 Task: Create a section Feature Fling and in the section, add a milestone Cloud Management Platform (CMP) Implementation in the project AutoDesk
Action: Mouse moved to (433, 446)
Screenshot: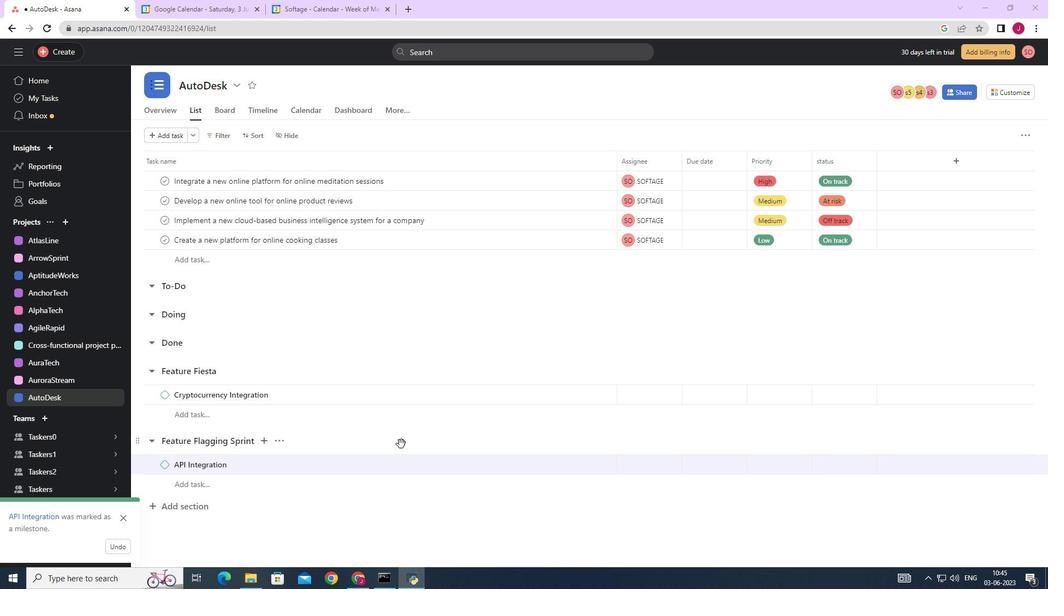 
Action: Mouse scrolled (433, 446) with delta (0, 0)
Screenshot: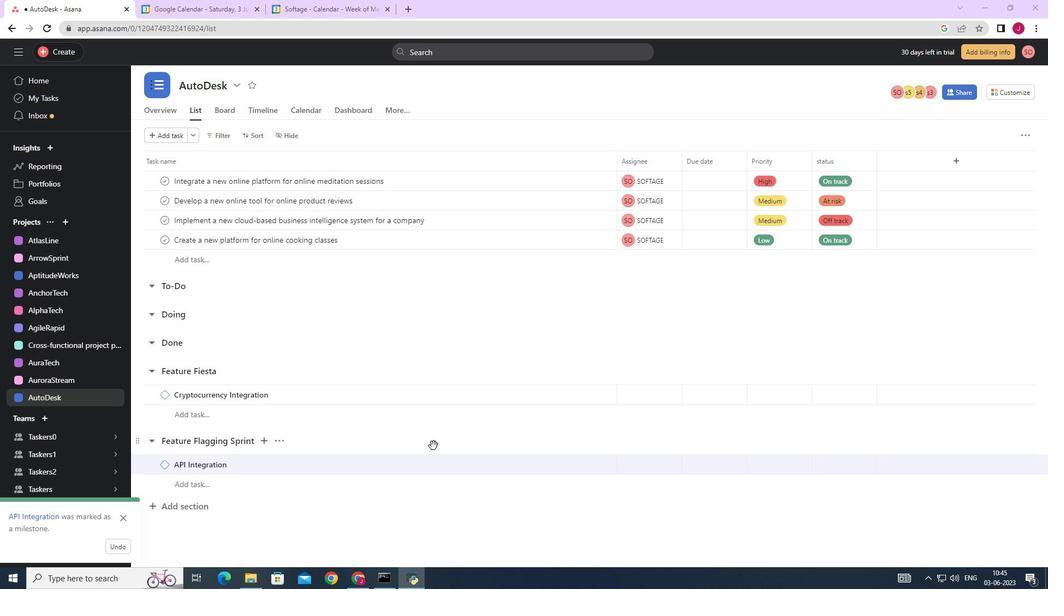 
Action: Mouse scrolled (433, 446) with delta (0, 0)
Screenshot: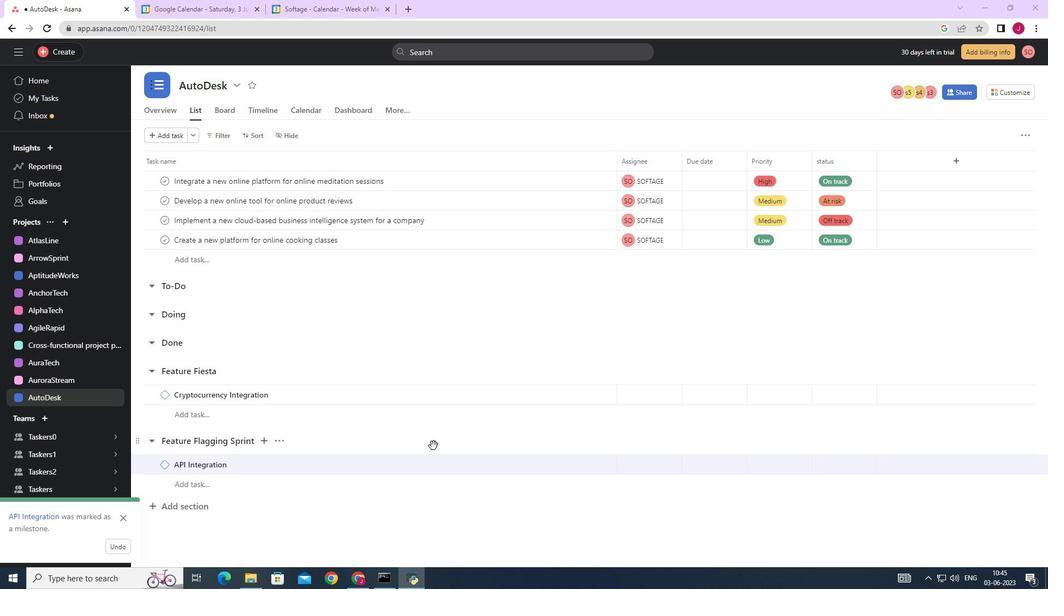 
Action: Mouse scrolled (433, 446) with delta (0, 0)
Screenshot: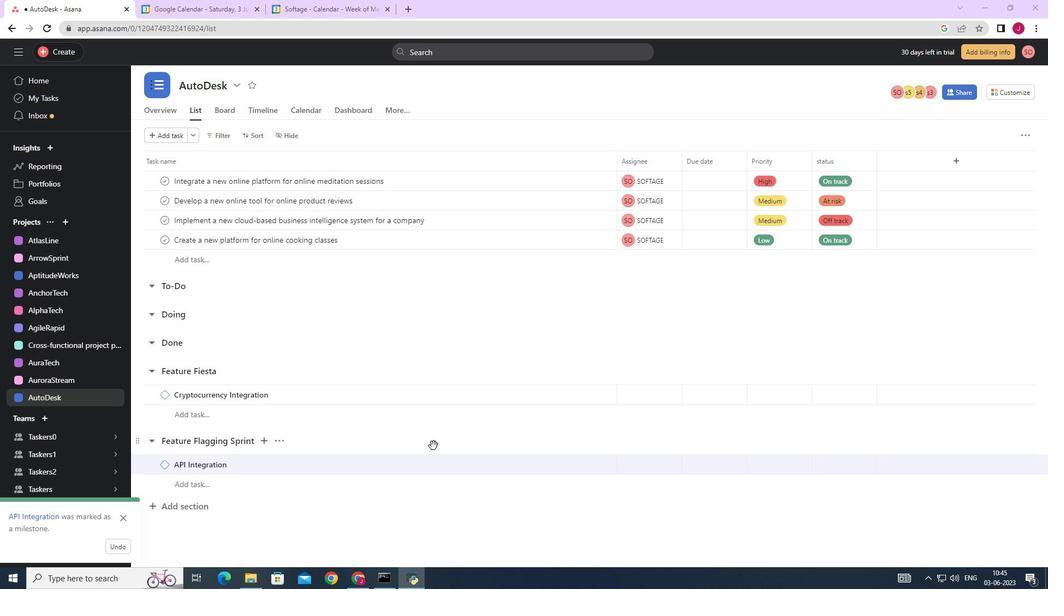 
Action: Mouse moved to (246, 455)
Screenshot: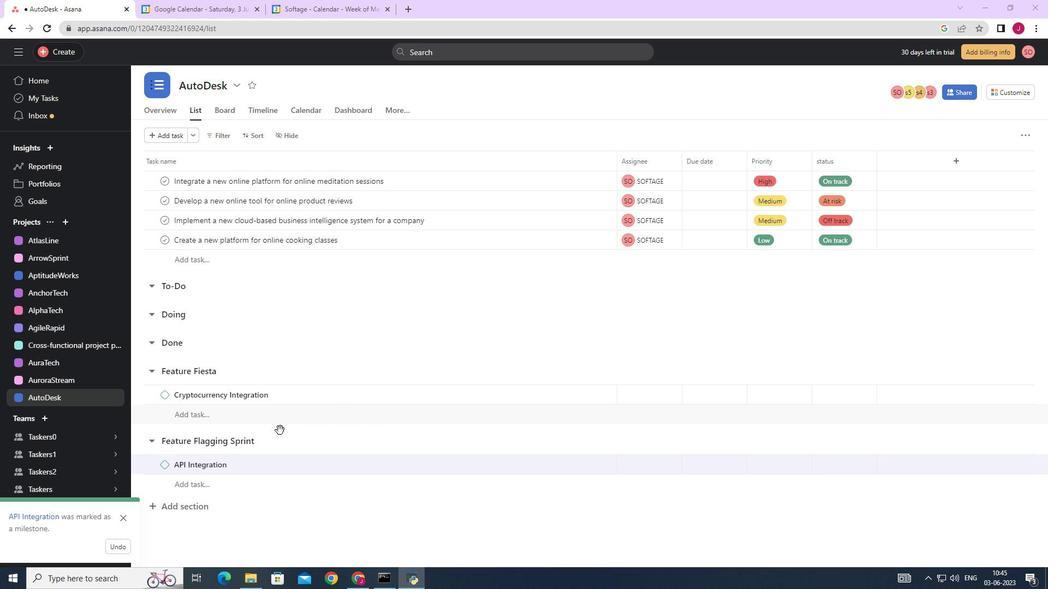 
Action: Mouse scrolled (246, 454) with delta (0, 0)
Screenshot: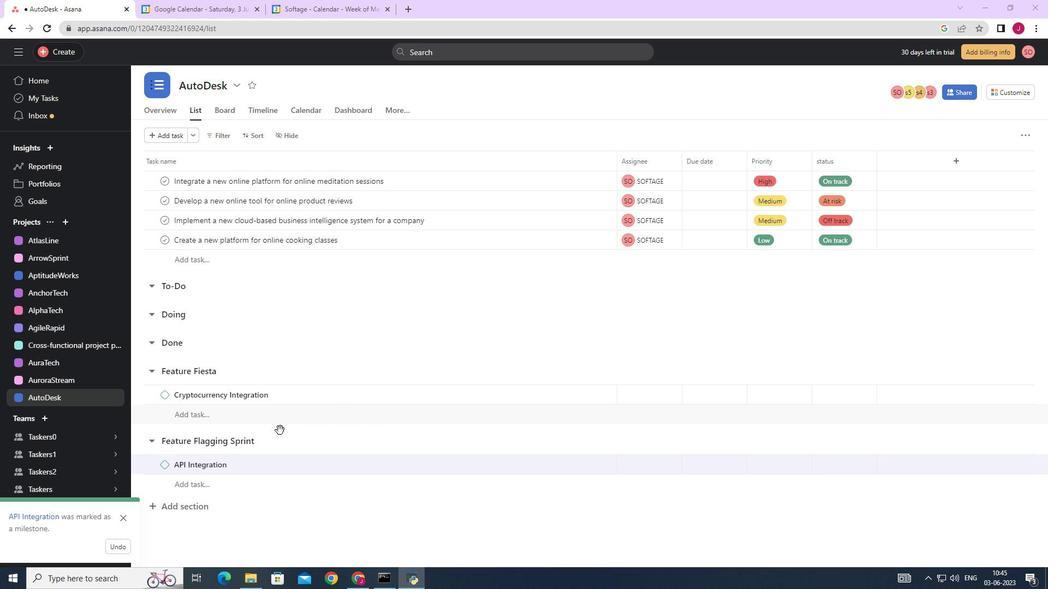 
Action: Mouse scrolled (246, 454) with delta (0, 0)
Screenshot: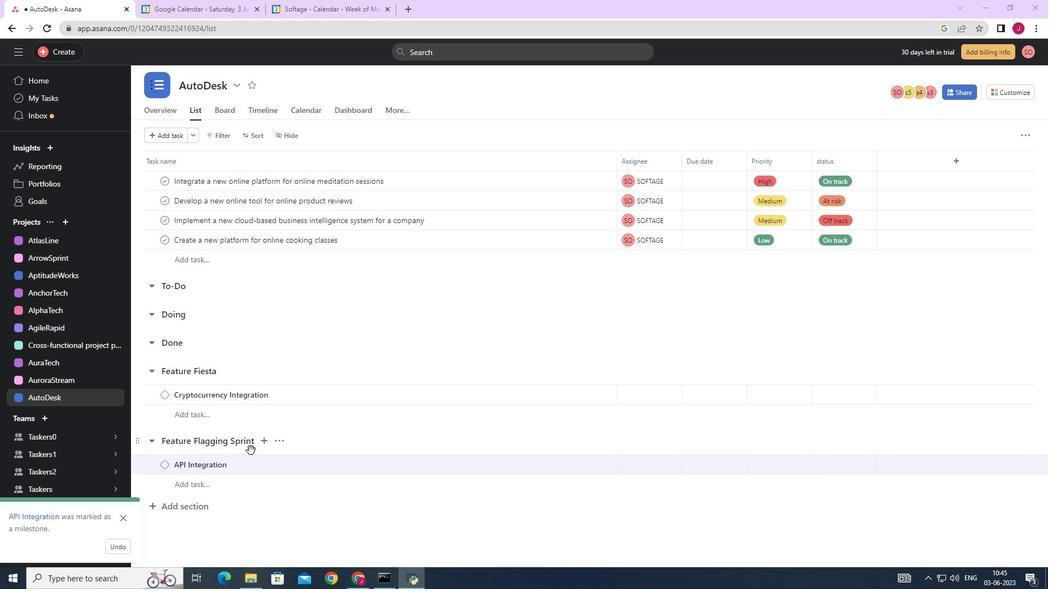 
Action: Mouse scrolled (246, 454) with delta (0, 0)
Screenshot: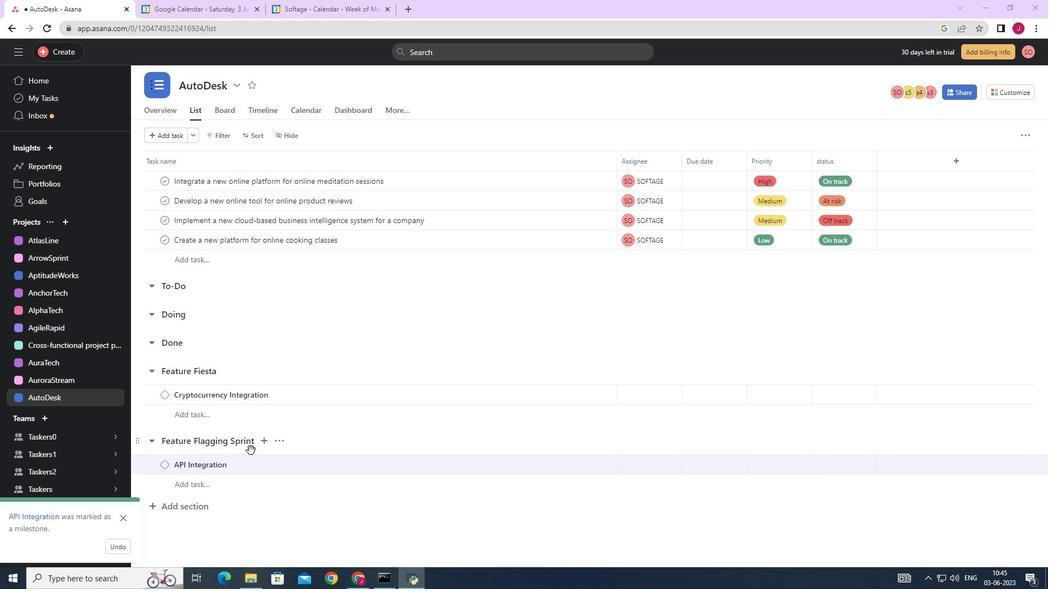 
Action: Mouse scrolled (246, 454) with delta (0, 0)
Screenshot: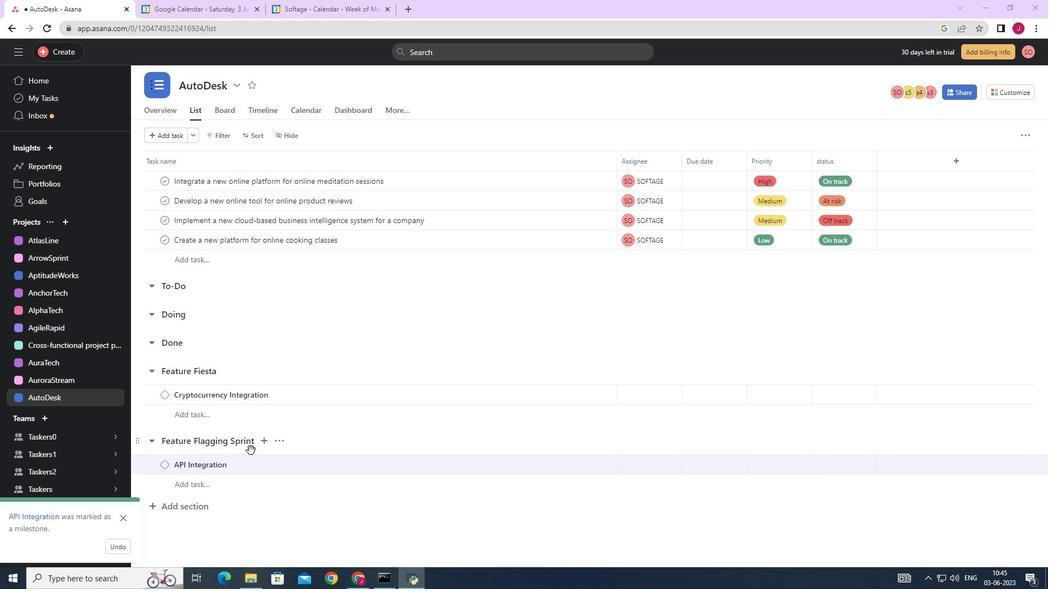 
Action: Mouse scrolled (246, 454) with delta (0, 0)
Screenshot: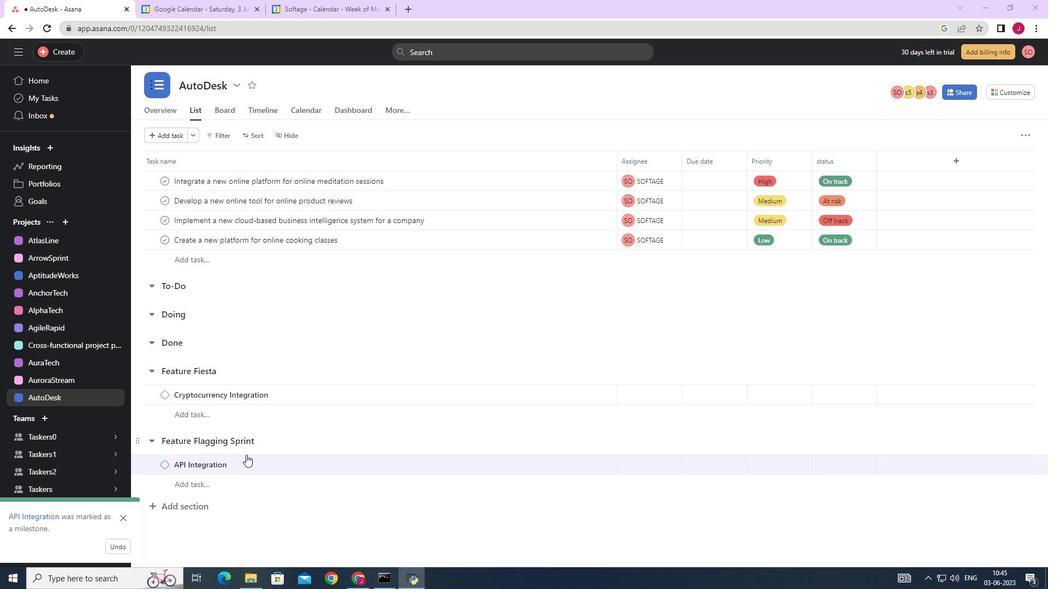 
Action: Mouse moved to (198, 508)
Screenshot: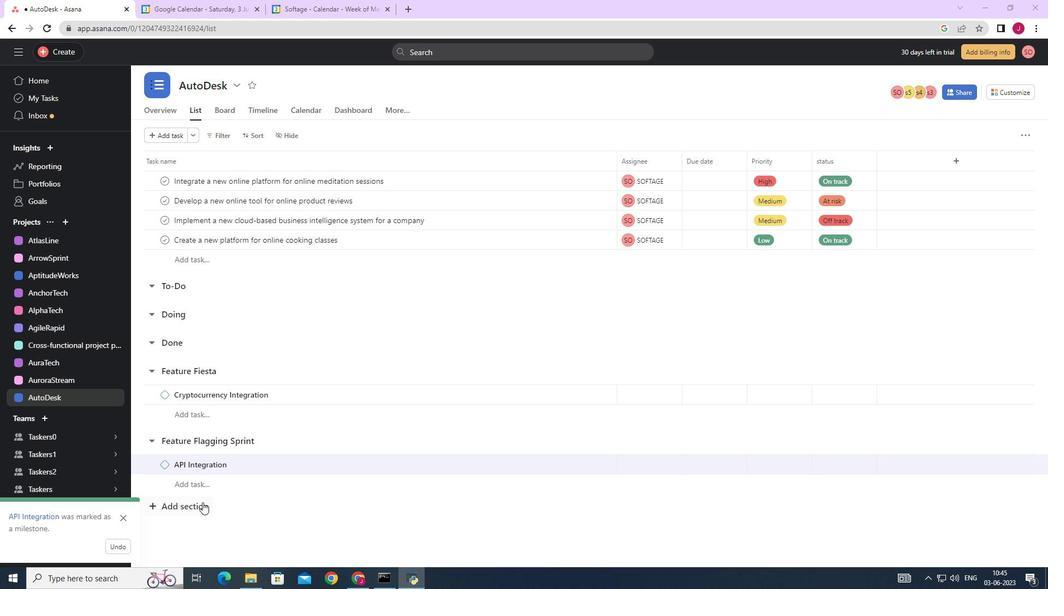 
Action: Mouse pressed left at (198, 508)
Screenshot: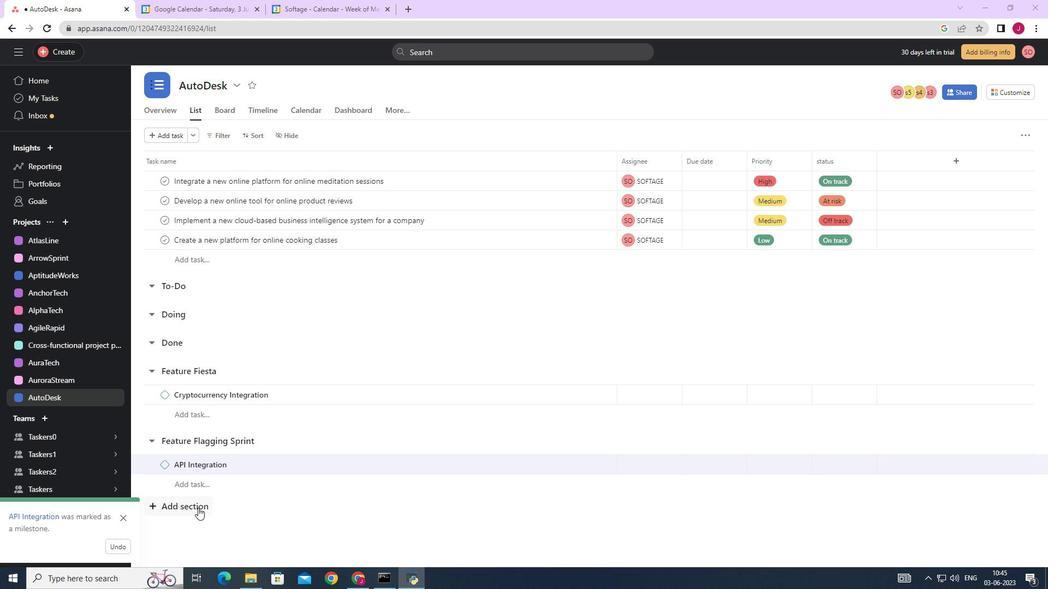 
Action: Mouse moved to (196, 508)
Screenshot: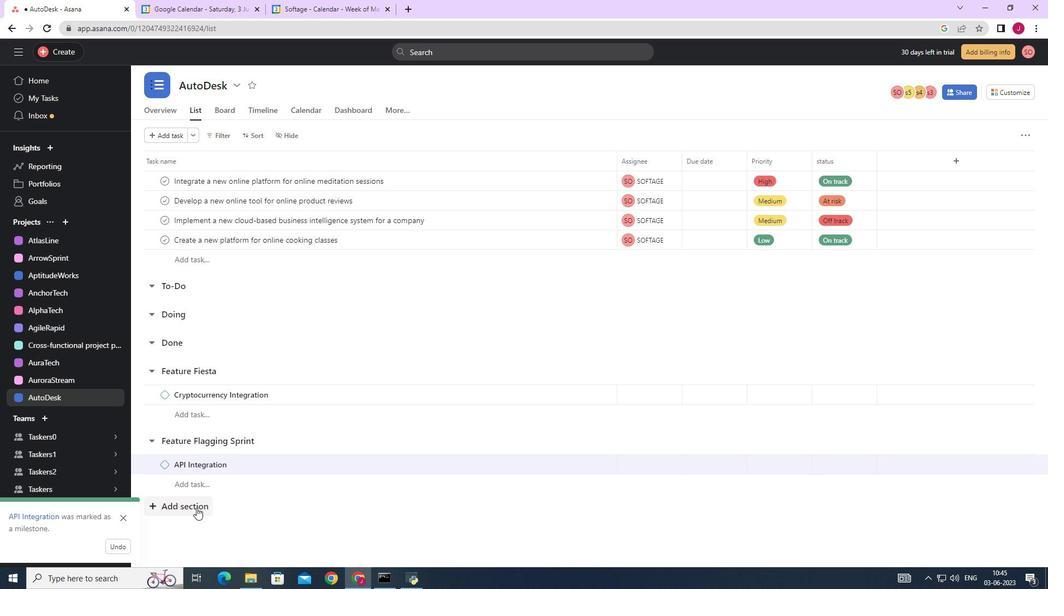 
Action: Key pressed <Key.caps_lock>F<Key.caps_lock>eature<Key.space><Key.caps_lock>F<Key.caps_lock>ling<Key.space><Key.enter><Key.caps_lock>C<Key.caps_lock>loud<Key.space><Key.caps_lock>M<Key.caps_lock>anagement<Key.space><Key.caps_lock>P<Key.caps_lock>latform<Key.space><Key.shift_r>(<Key.caps_lock>CMP<Key.shift_r><Key.shift_r><Key.shift_r><Key.shift_r>)<Key.space>I<Key.caps_lock>mplementation
Screenshot: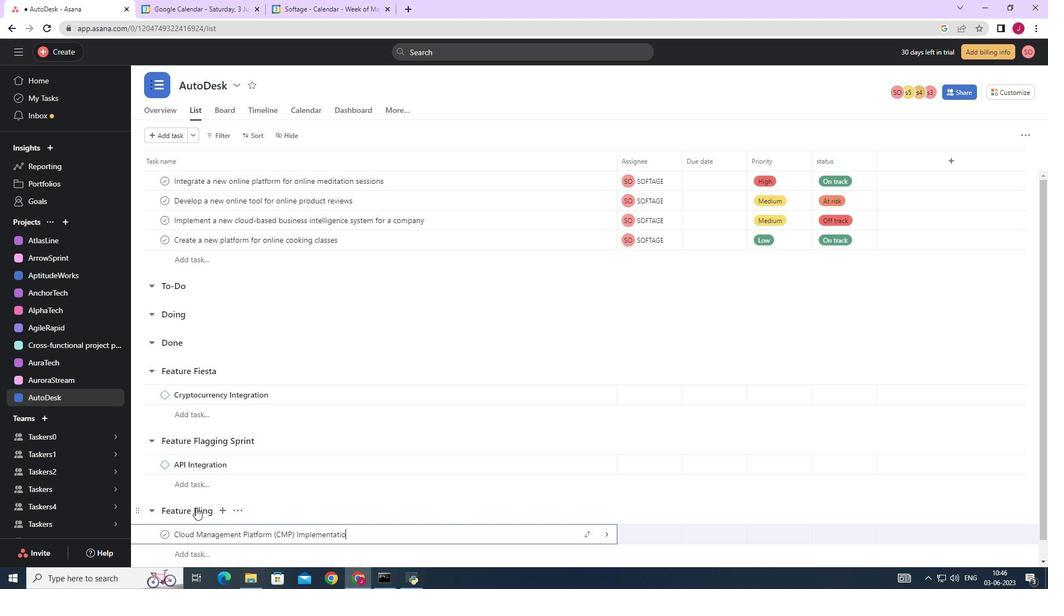 
Action: Mouse moved to (608, 533)
Screenshot: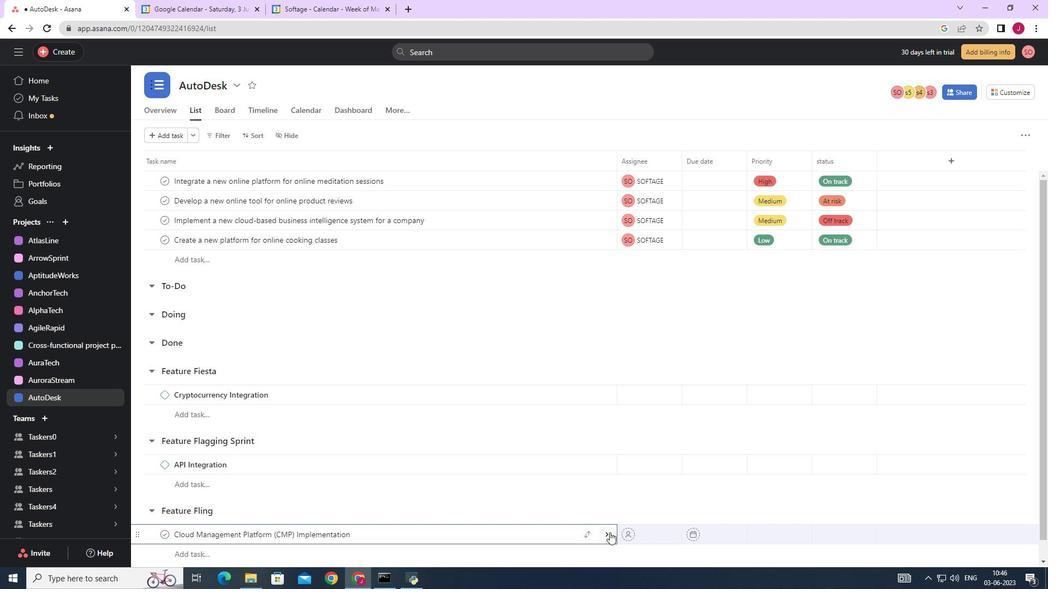 
Action: Mouse pressed left at (608, 533)
Screenshot: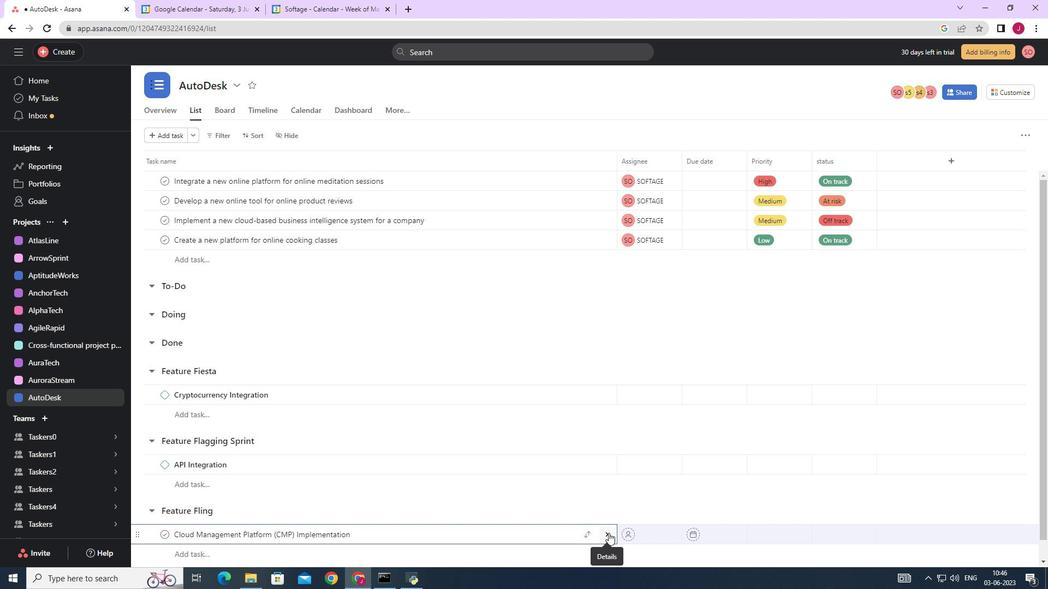 
Action: Mouse moved to (1003, 137)
Screenshot: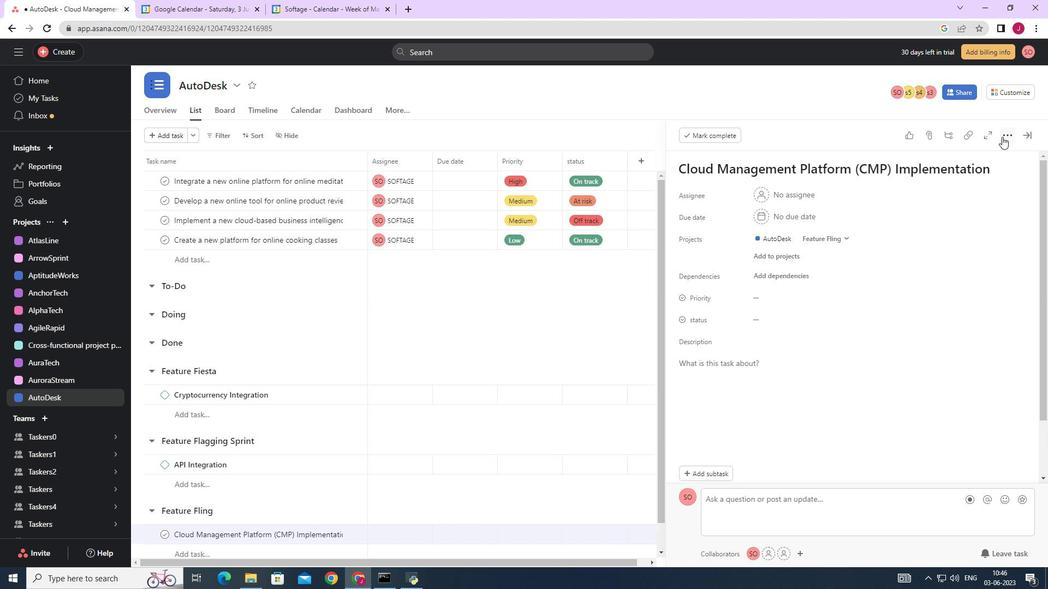 
Action: Mouse pressed left at (1003, 137)
Screenshot: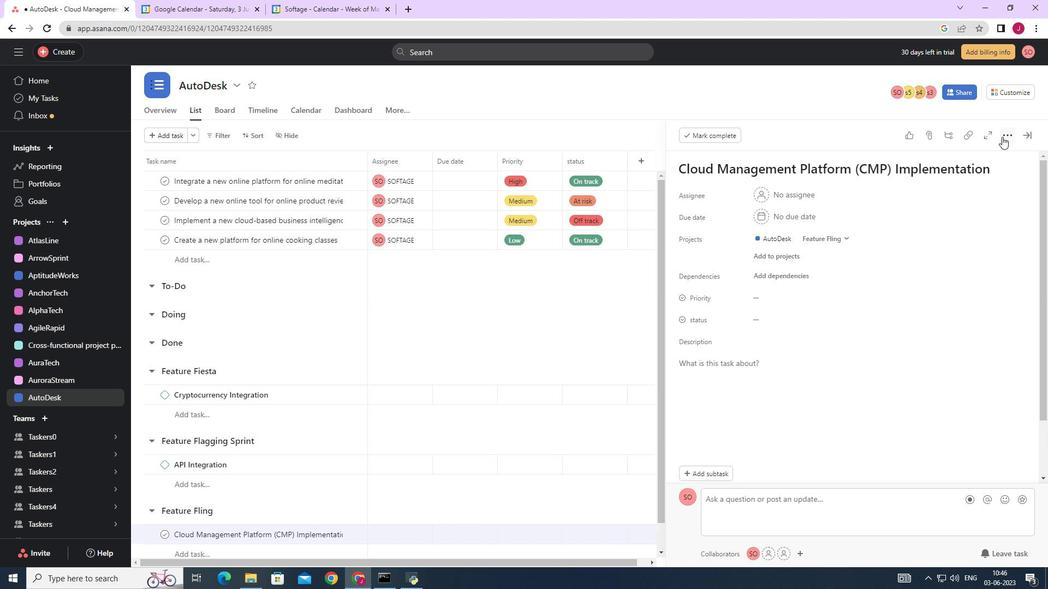 
Action: Mouse moved to (941, 174)
Screenshot: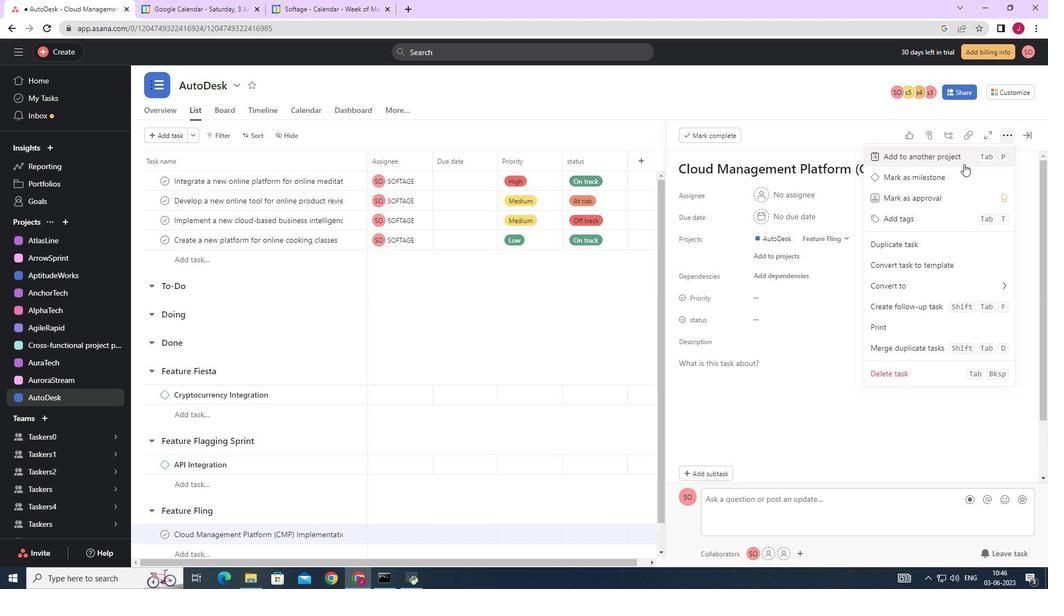 
Action: Mouse pressed left at (941, 174)
Screenshot: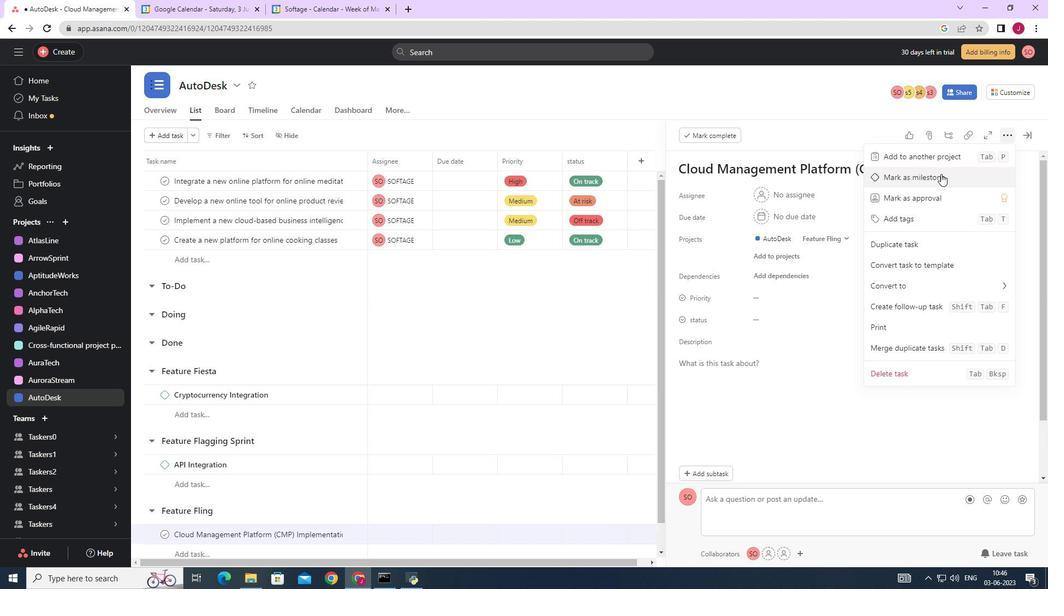 
Action: Mouse moved to (1032, 136)
Screenshot: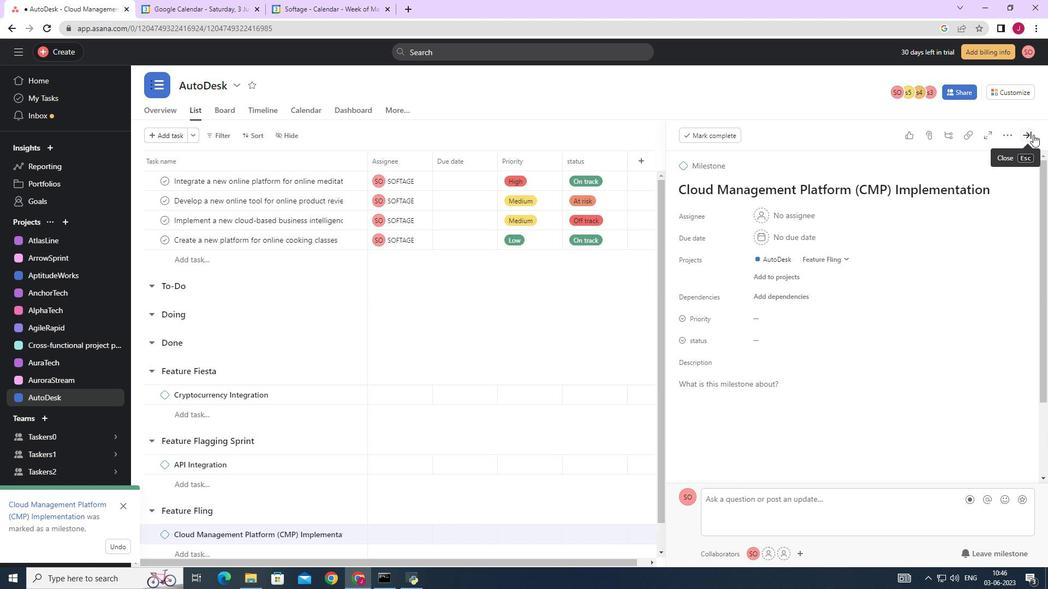 
Action: Mouse pressed left at (1032, 136)
Screenshot: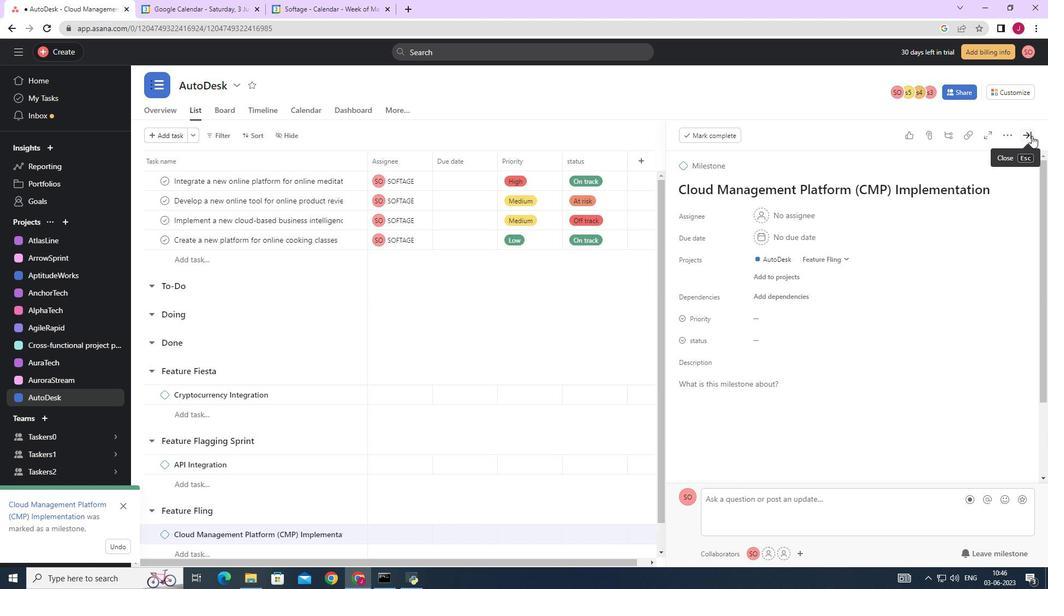 
Action: Mouse moved to (1028, 136)
Screenshot: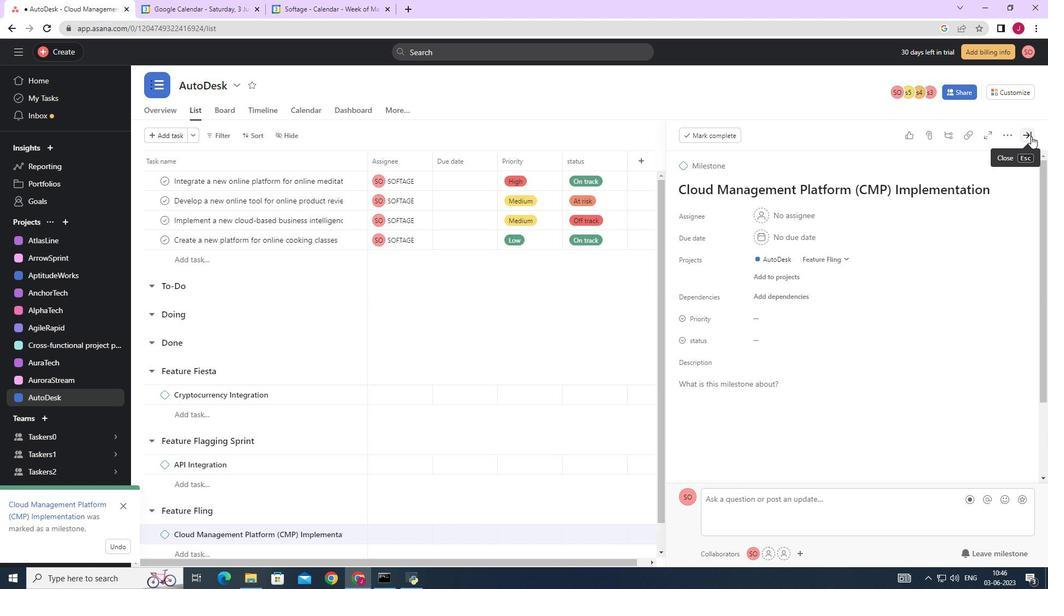 
